 Task: Rename the file ""Scope.2""
Action: Mouse moved to (812, 76)
Screenshot: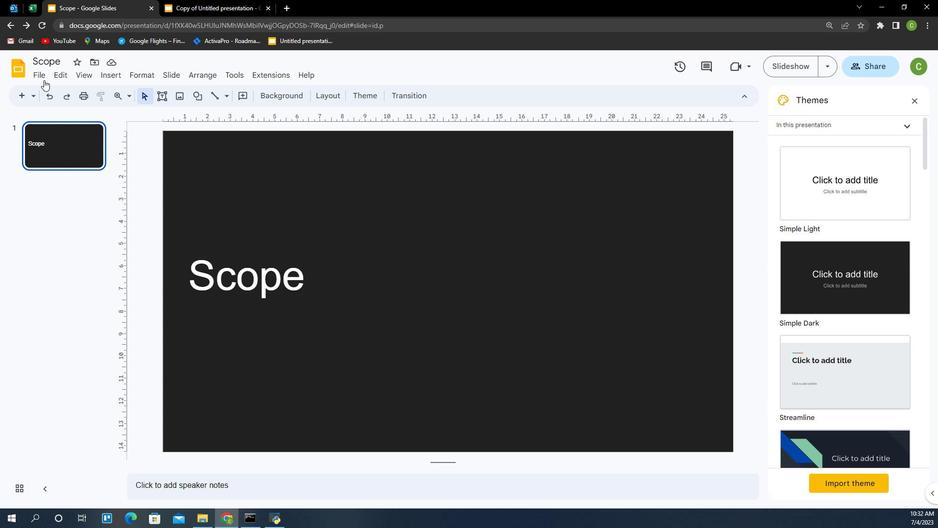 
Action: Mouse pressed left at (812, 76)
Screenshot: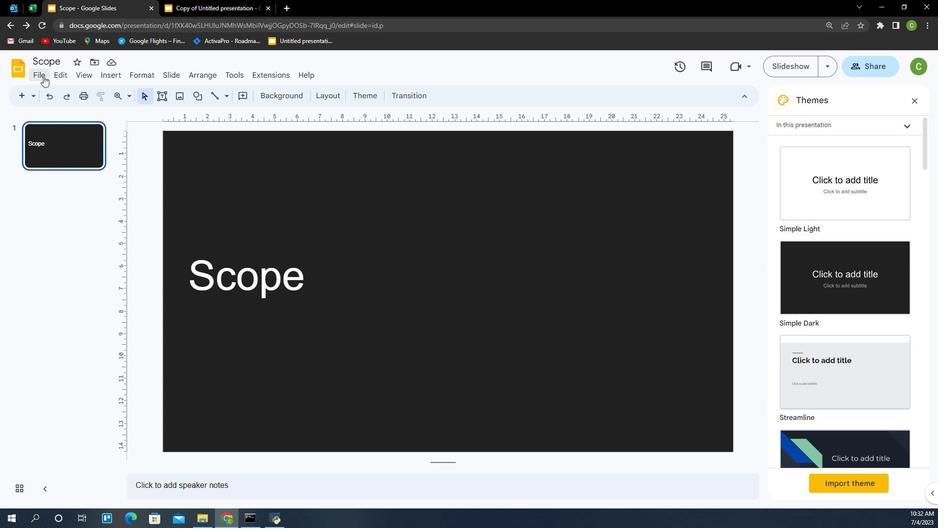 
Action: Mouse moved to (900, 231)
Screenshot: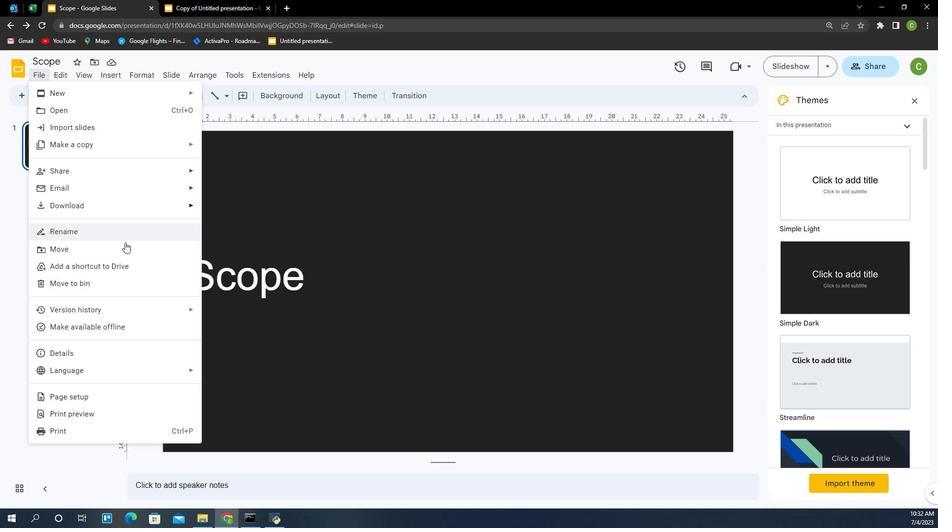 
Action: Mouse pressed left at (900, 231)
Screenshot: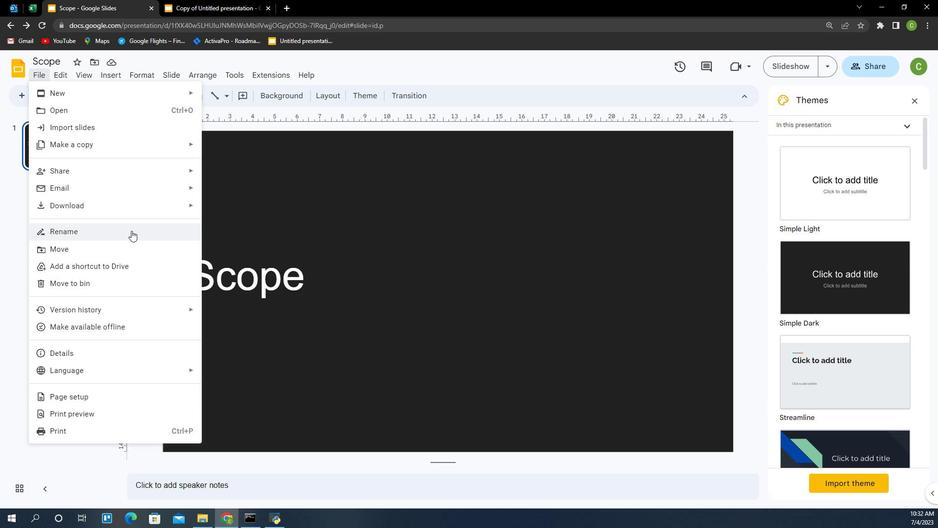 
Action: Key pressed <Key.backspace><Key.caps_lock>S<Key.caps_lock>cope.2<Key.enter>
Screenshot: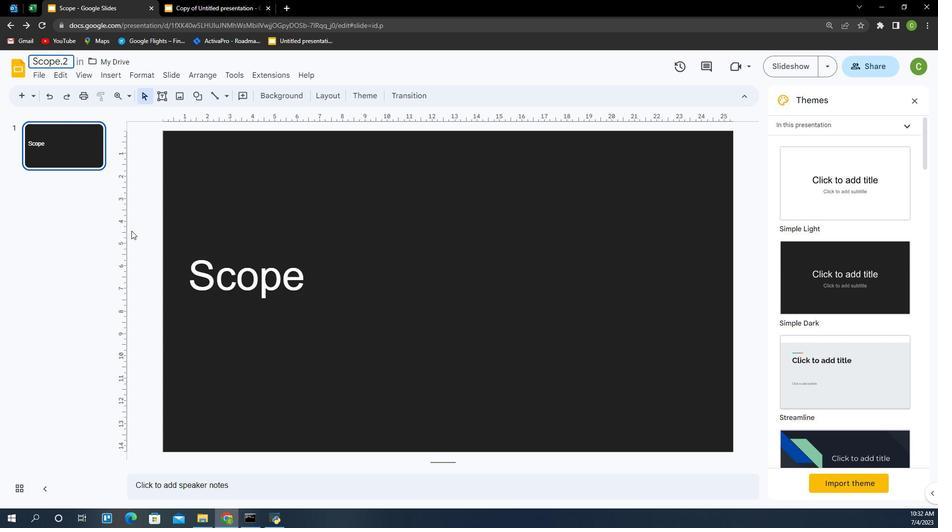 
